 Task: Create a sub task Release to Production / Go Live for the task  Integrate a new online appointment scheduling system for a healthcare provider in the project AgileRadius , assign it to team member softage.5@softage.net and update the status of the sub task to  Completed , set the priority of the sub task to High
Action: Mouse moved to (73, 266)
Screenshot: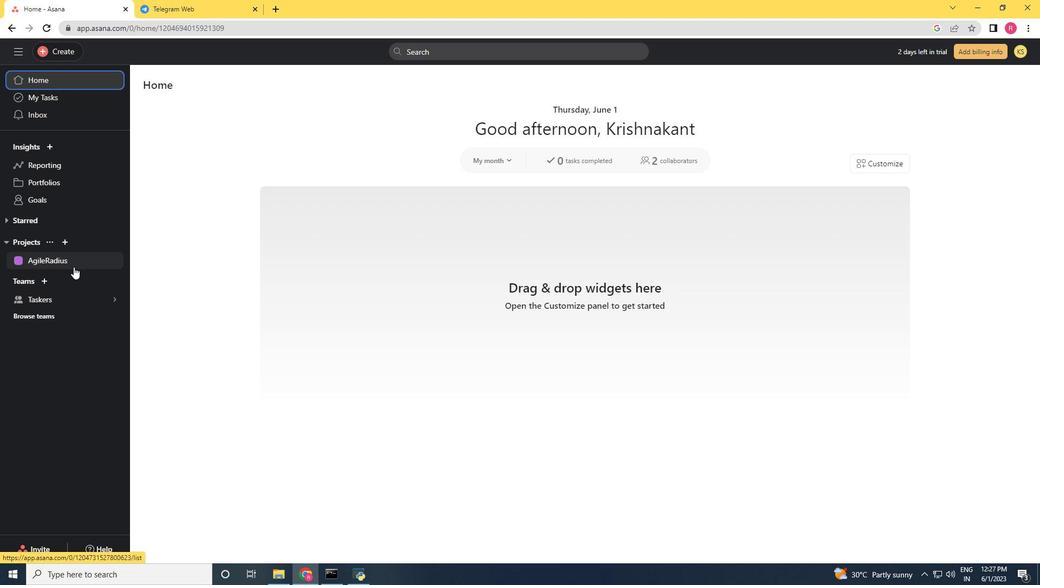 
Action: Mouse pressed left at (73, 266)
Screenshot: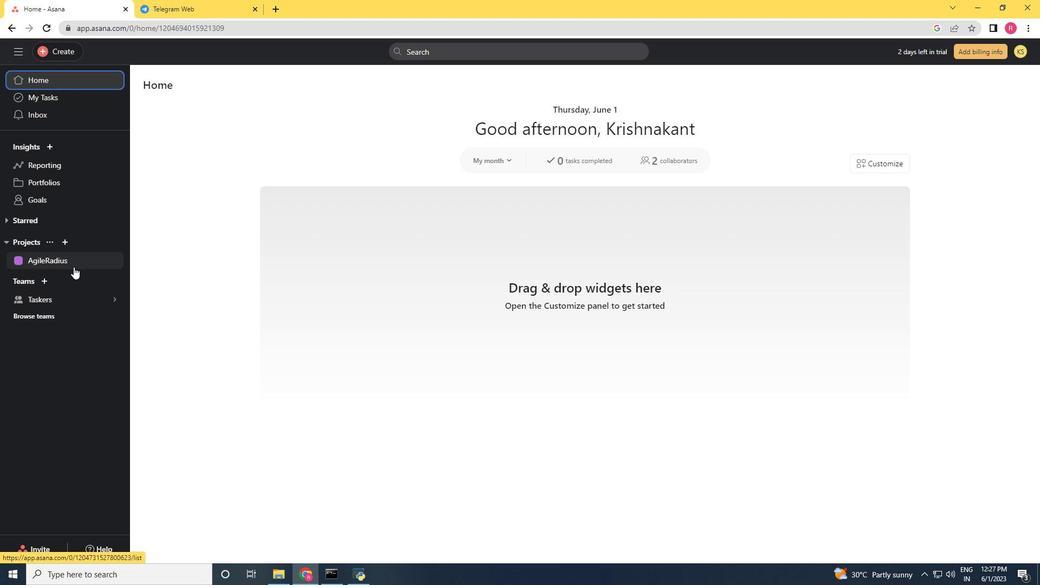 
Action: Mouse moved to (522, 238)
Screenshot: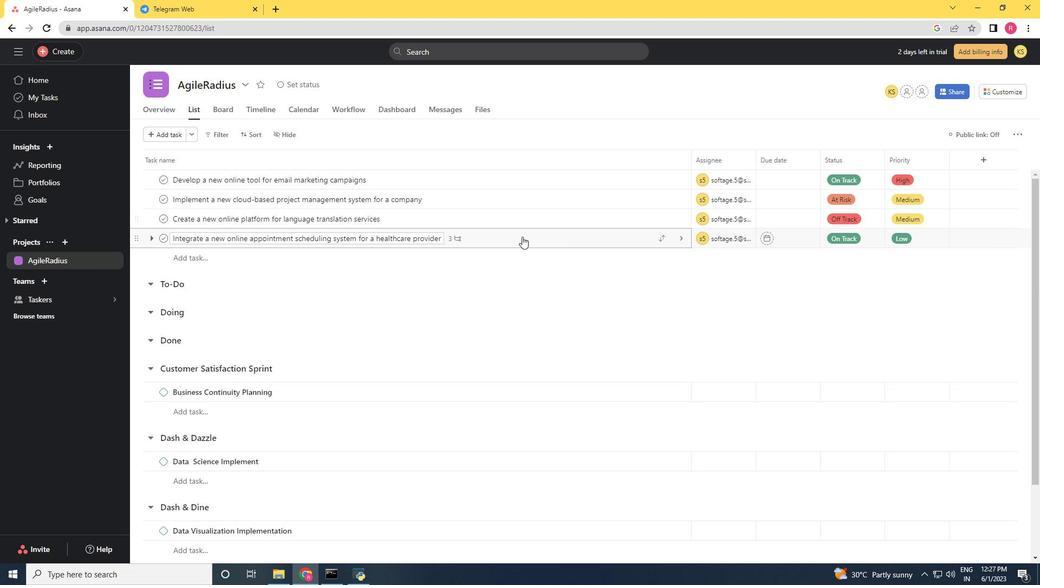 
Action: Mouse pressed left at (522, 238)
Screenshot: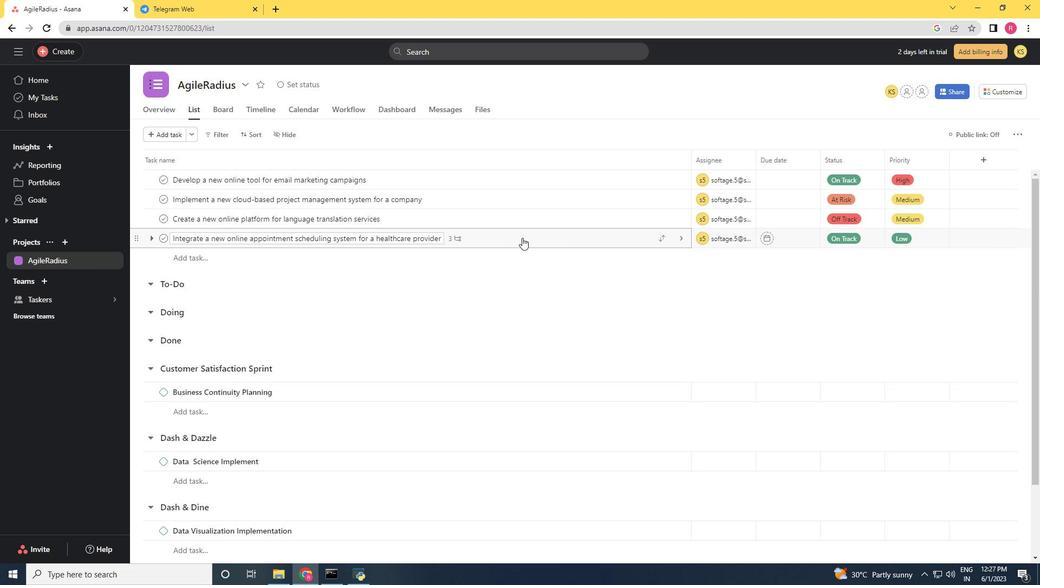 
Action: Mouse moved to (736, 319)
Screenshot: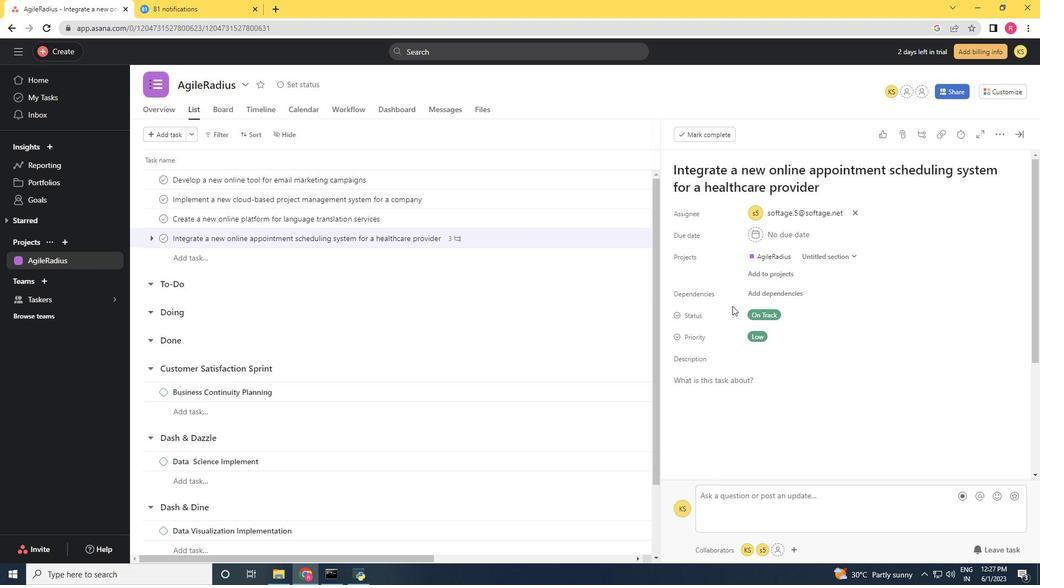 
Action: Mouse scrolled (736, 318) with delta (0, 0)
Screenshot: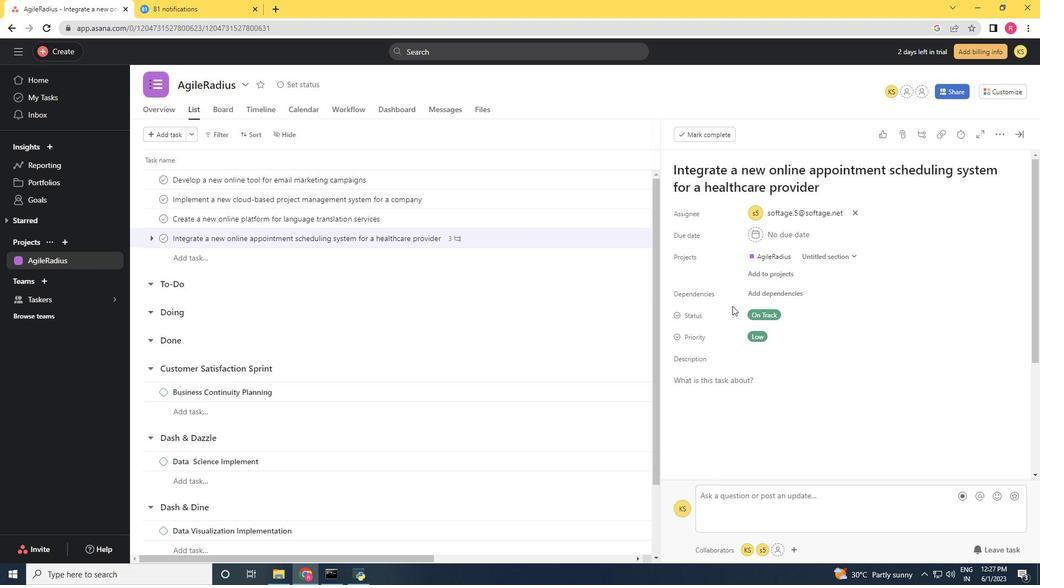 
Action: Mouse moved to (738, 324)
Screenshot: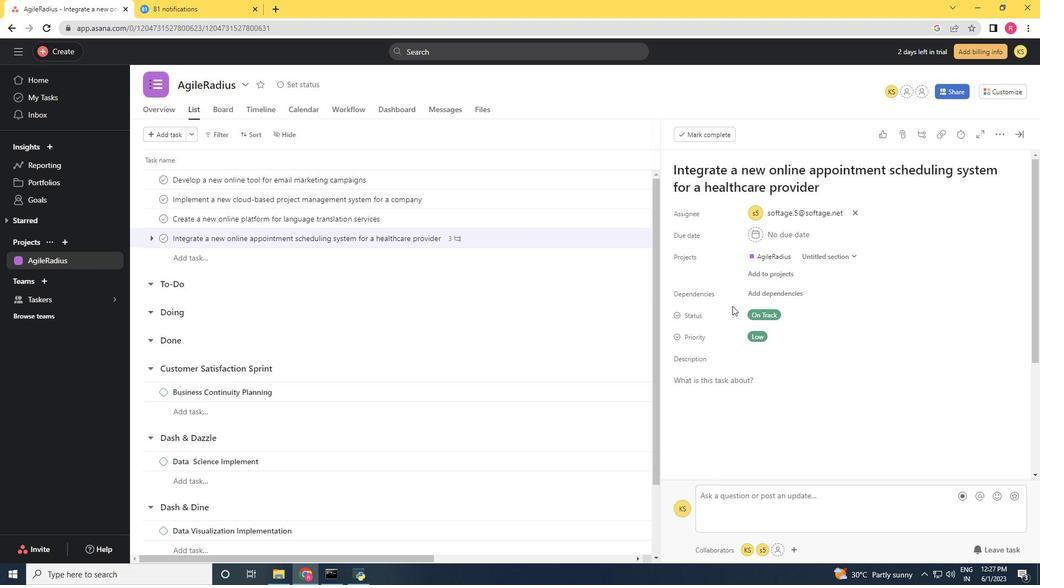 
Action: Mouse scrolled (738, 324) with delta (0, 0)
Screenshot: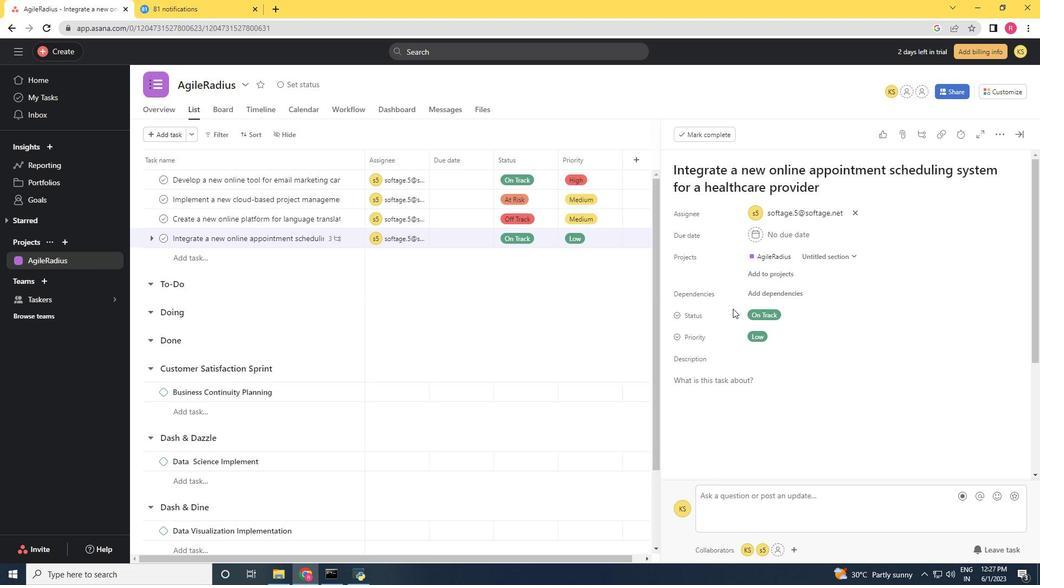 
Action: Mouse moved to (738, 328)
Screenshot: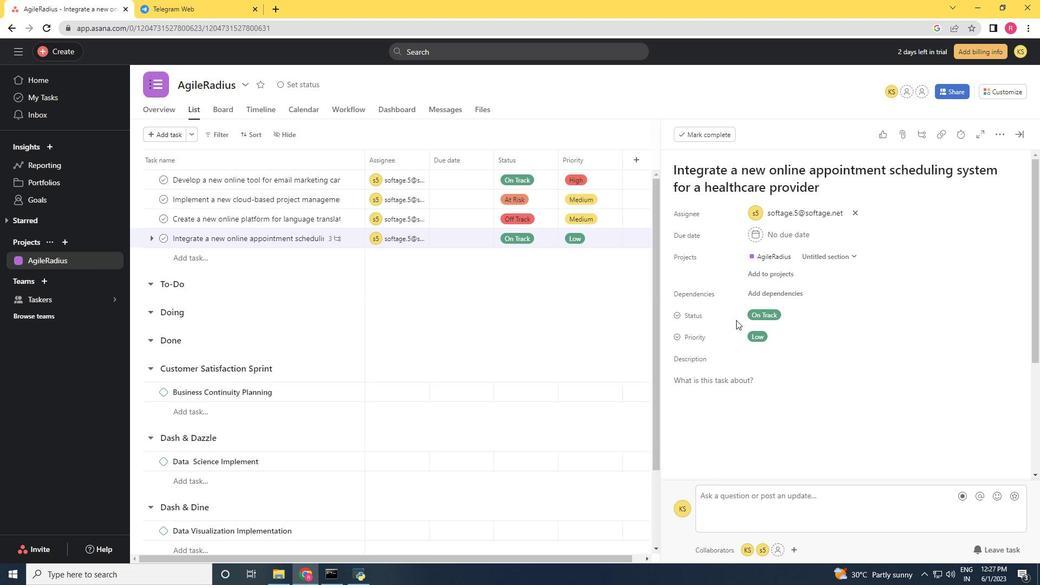 
Action: Mouse scrolled (738, 327) with delta (0, 0)
Screenshot: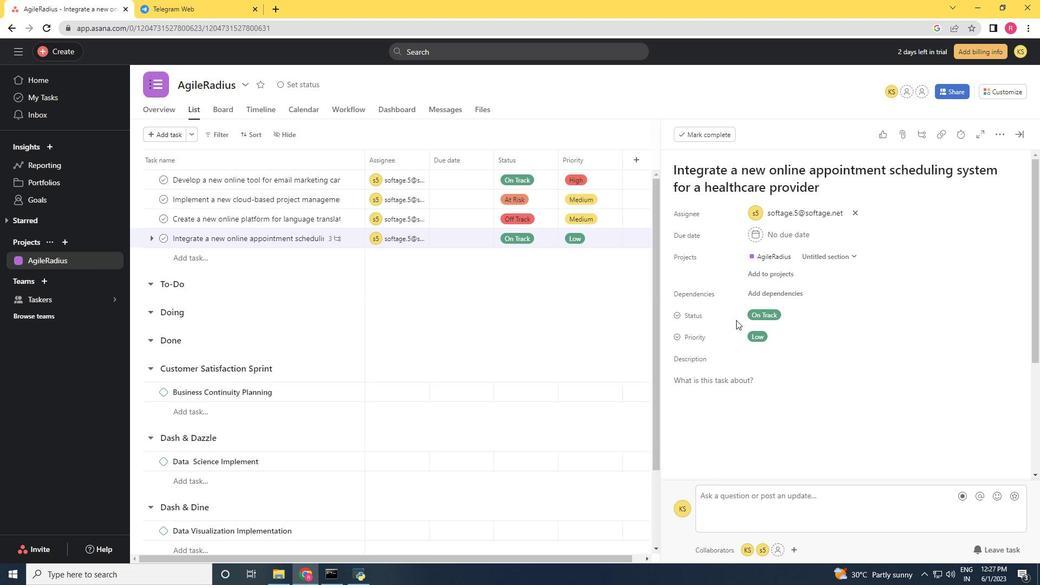 
Action: Mouse moved to (740, 341)
Screenshot: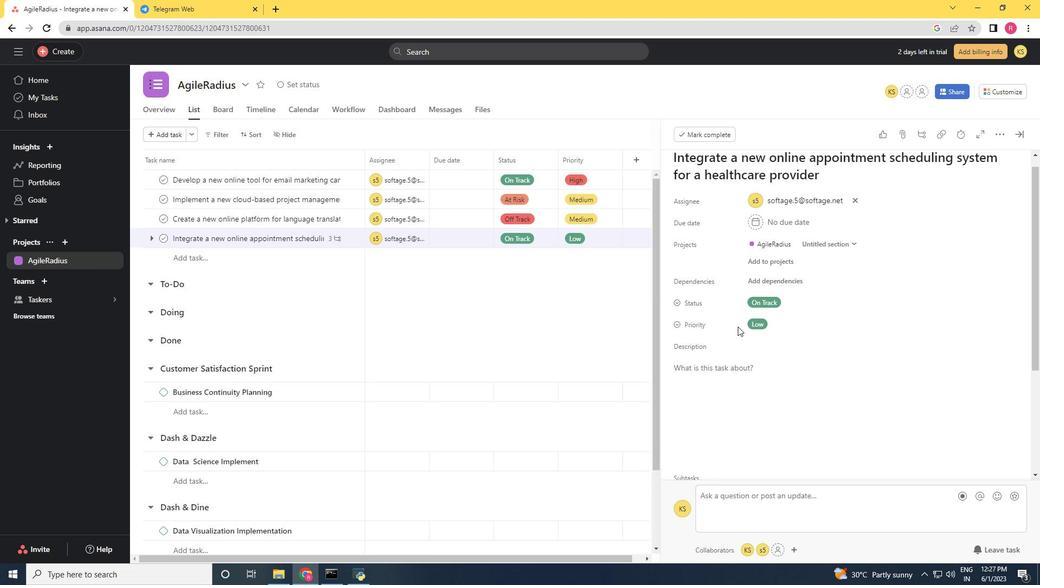 
Action: Mouse scrolled (740, 340) with delta (0, 0)
Screenshot: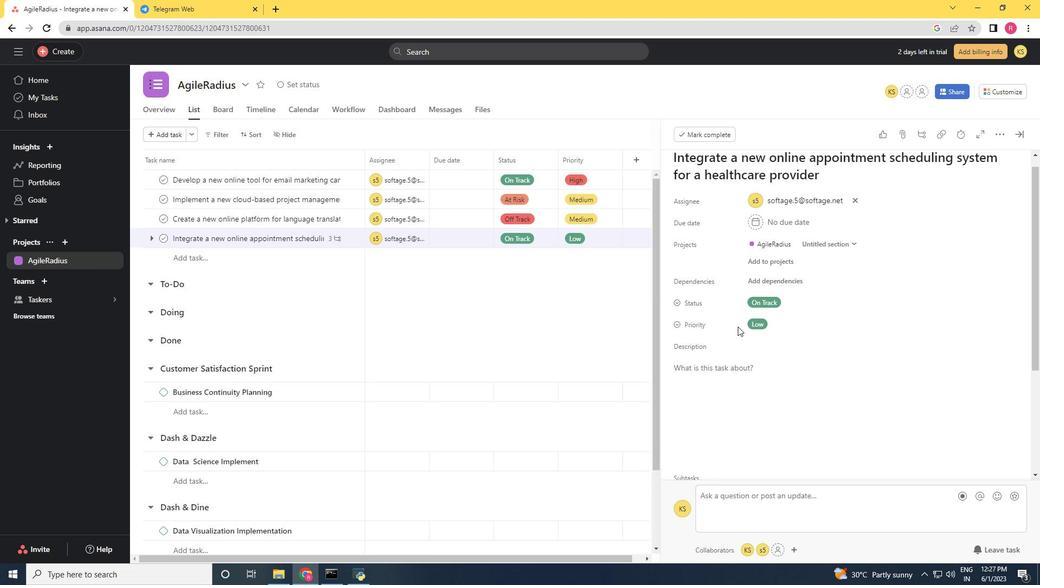 
Action: Mouse moved to (695, 394)
Screenshot: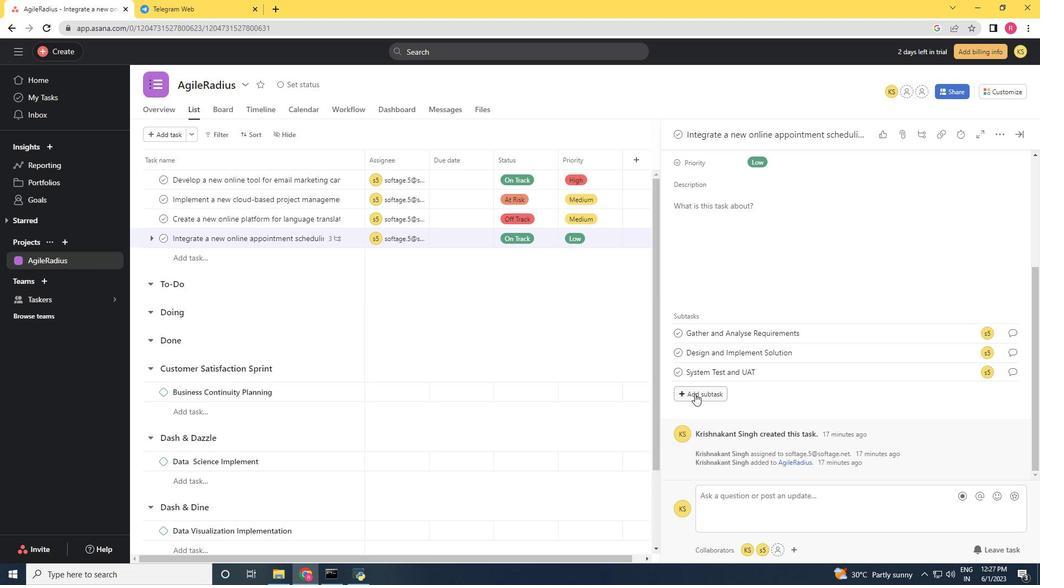 
Action: Mouse pressed left at (695, 394)
Screenshot: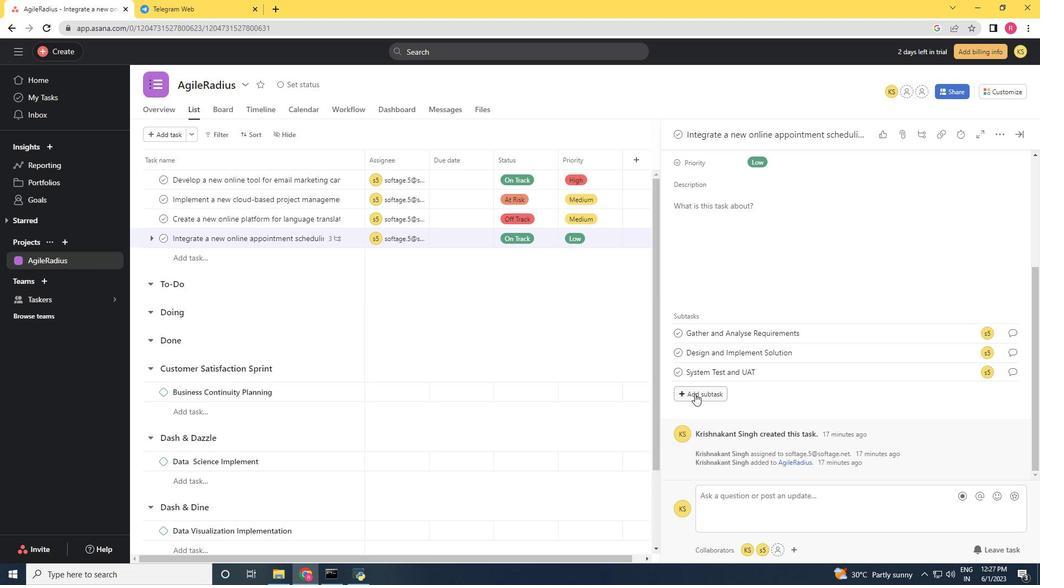 
Action: Mouse moved to (517, 140)
Screenshot: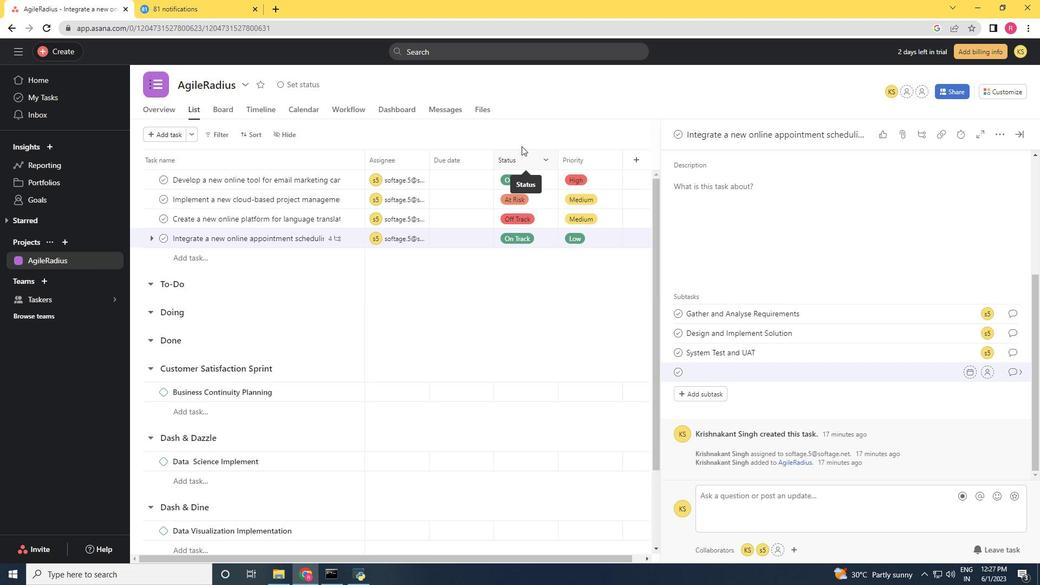 
Action: Key pressed <Key.shift>Reles<Key.space><Key.backspace>e<Key.space>to<Key.space><Key.backspace><Key.backspace><Key.backspace><Key.backspace><Key.backspace><Key.backspace><Key.backspace>ease<Key.space>to<Key.space><Key.shift>Production<Key.space>/<Key.space><Key.shift>Go<Key.space><Key.shift>Live
Screenshot: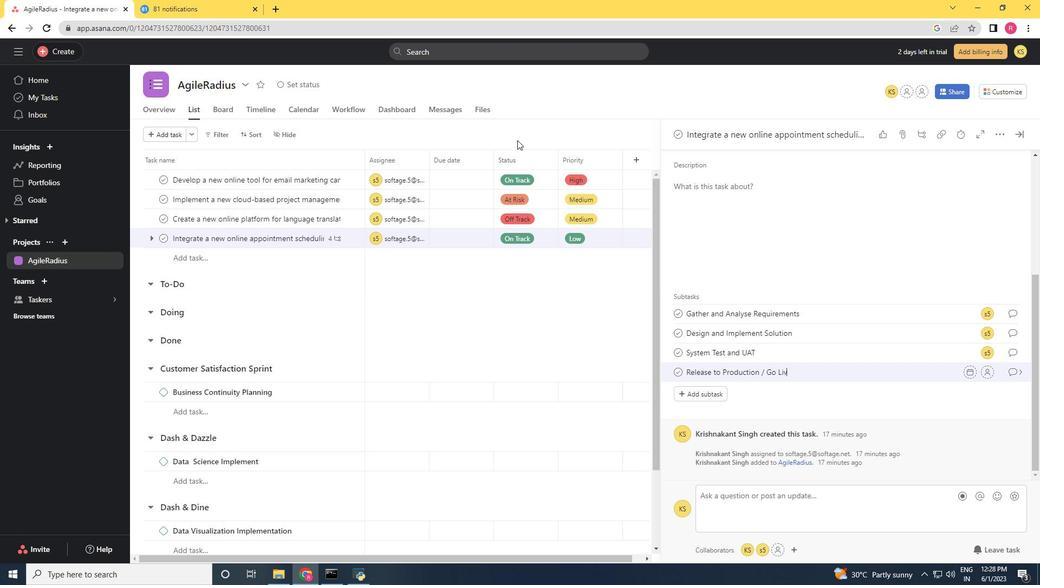 
Action: Mouse moved to (990, 371)
Screenshot: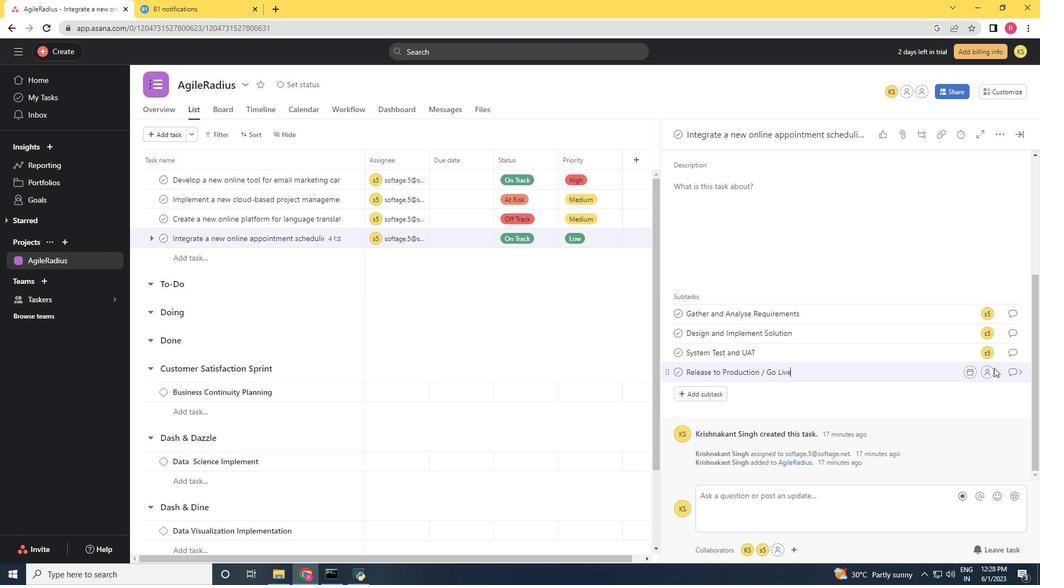 
Action: Mouse pressed left at (990, 371)
Screenshot: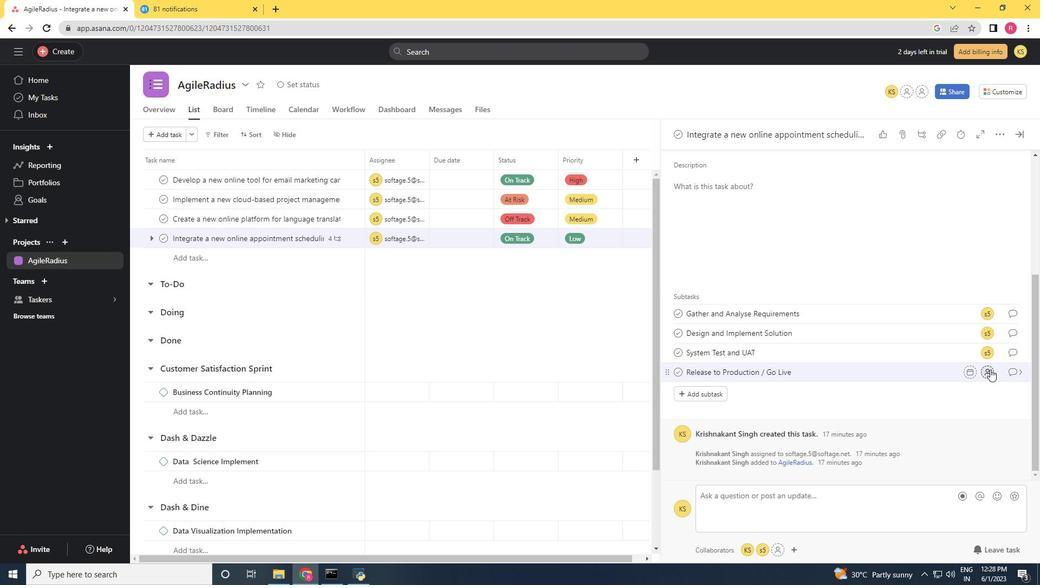 
Action: Mouse moved to (894, 375)
Screenshot: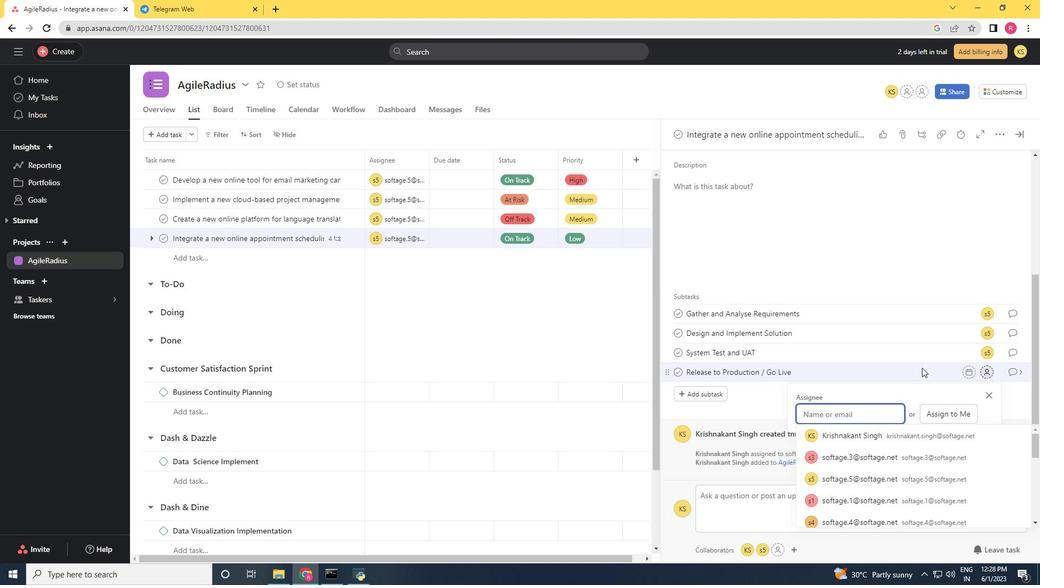 
Action: Key pressed softage.5<Key.shift>@softage.net
Screenshot: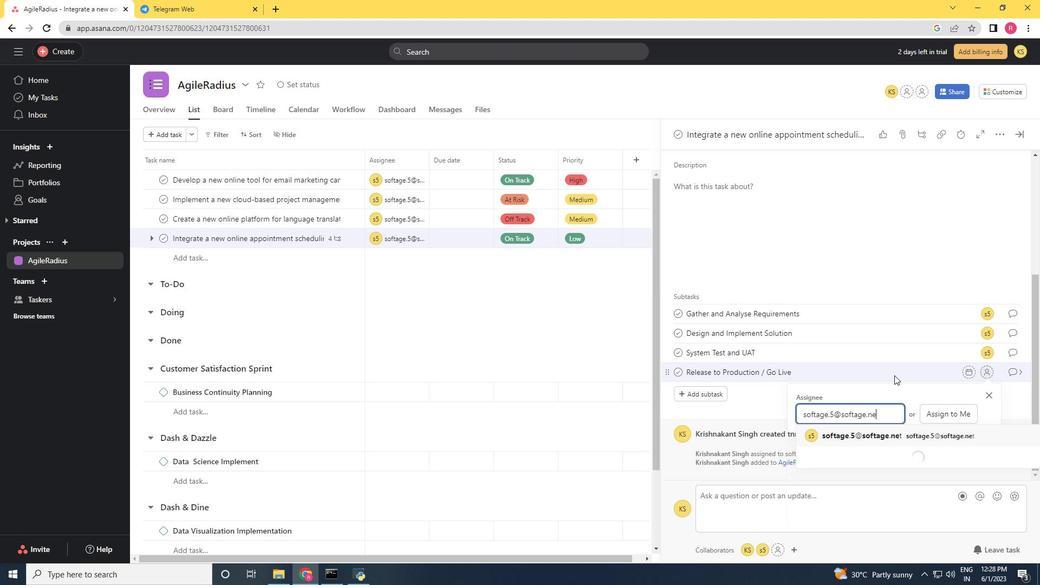 
Action: Mouse moved to (879, 431)
Screenshot: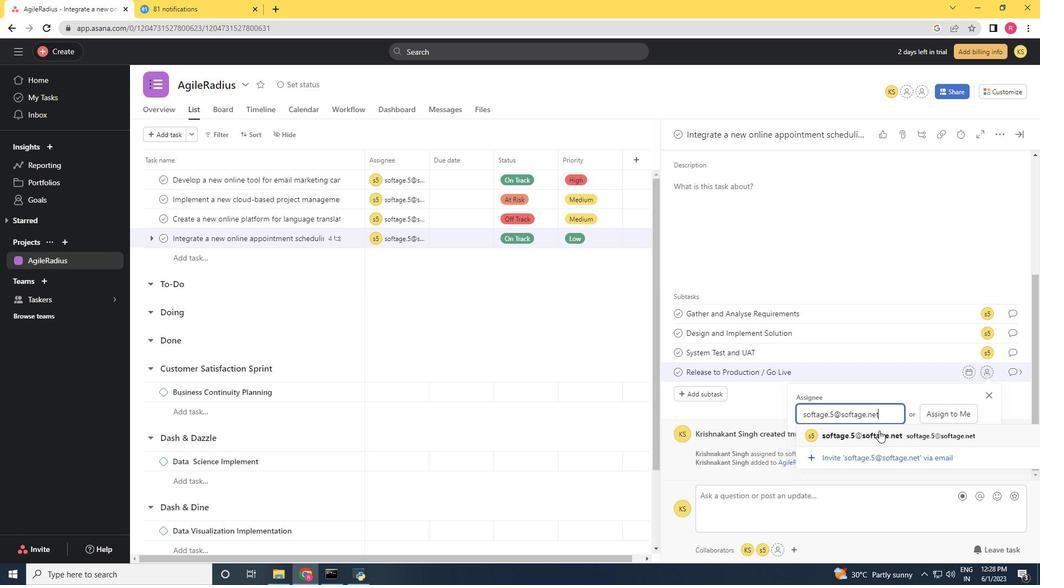 
Action: Mouse pressed left at (879, 431)
Screenshot: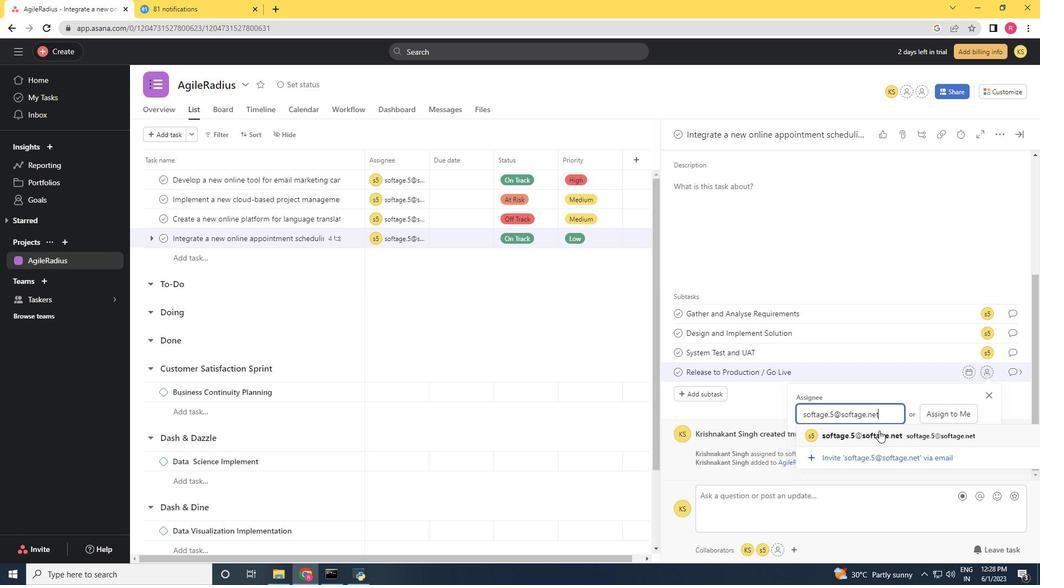 
Action: Mouse moved to (1019, 375)
Screenshot: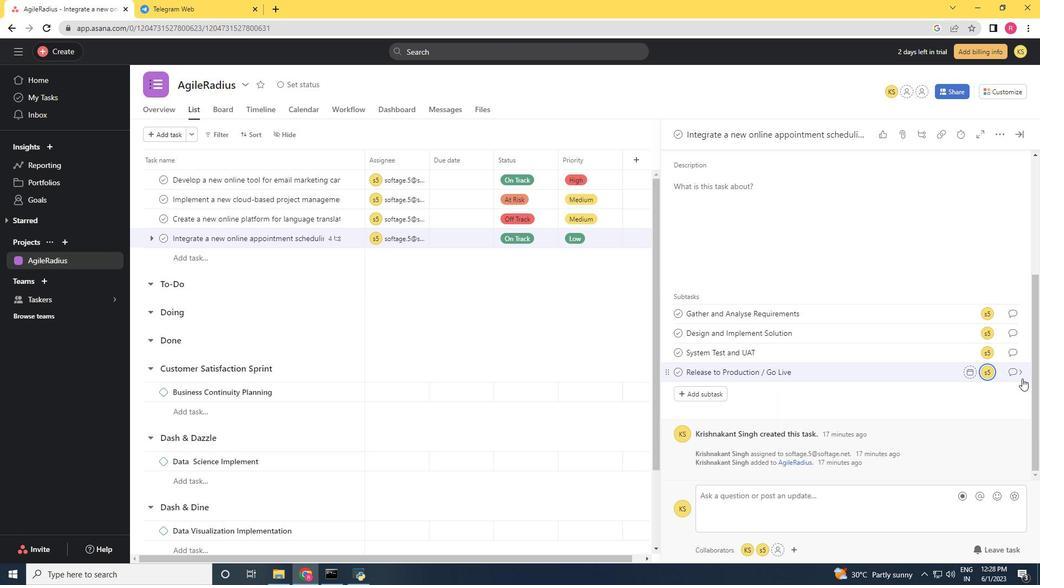 
Action: Mouse pressed left at (1019, 375)
Screenshot: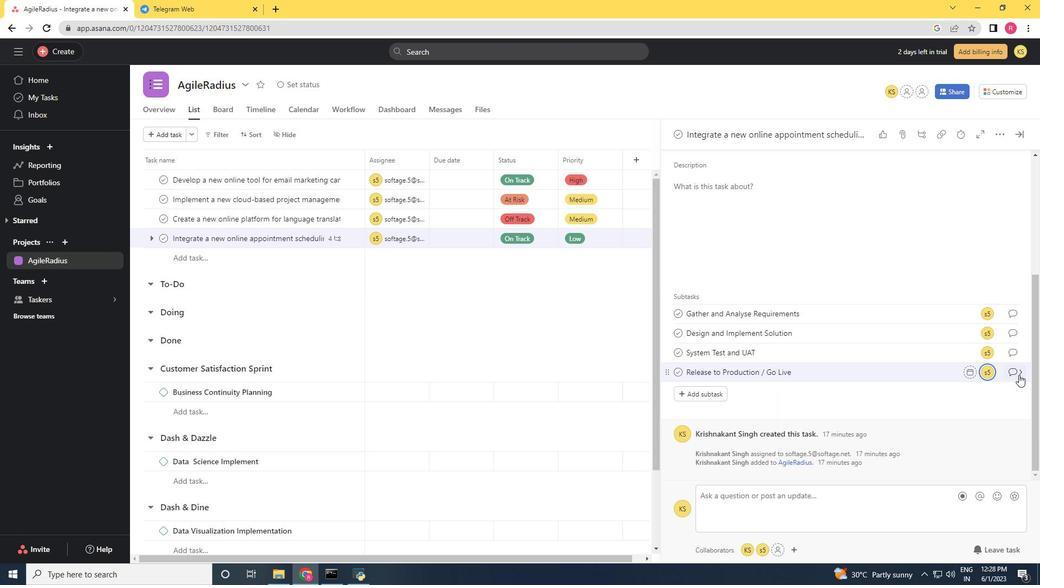
Action: Mouse moved to (719, 287)
Screenshot: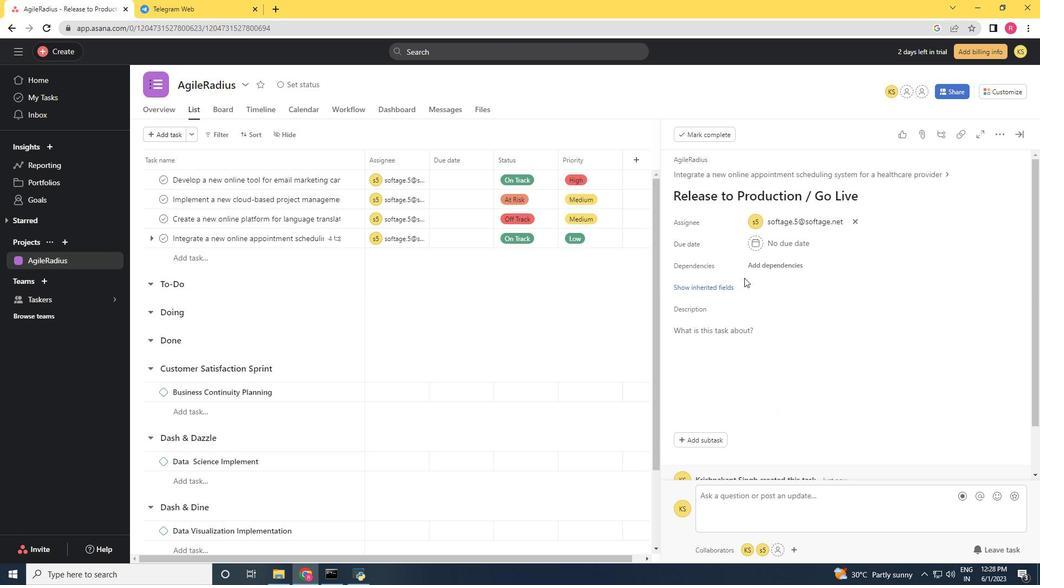 
Action: Mouse pressed left at (719, 287)
Screenshot: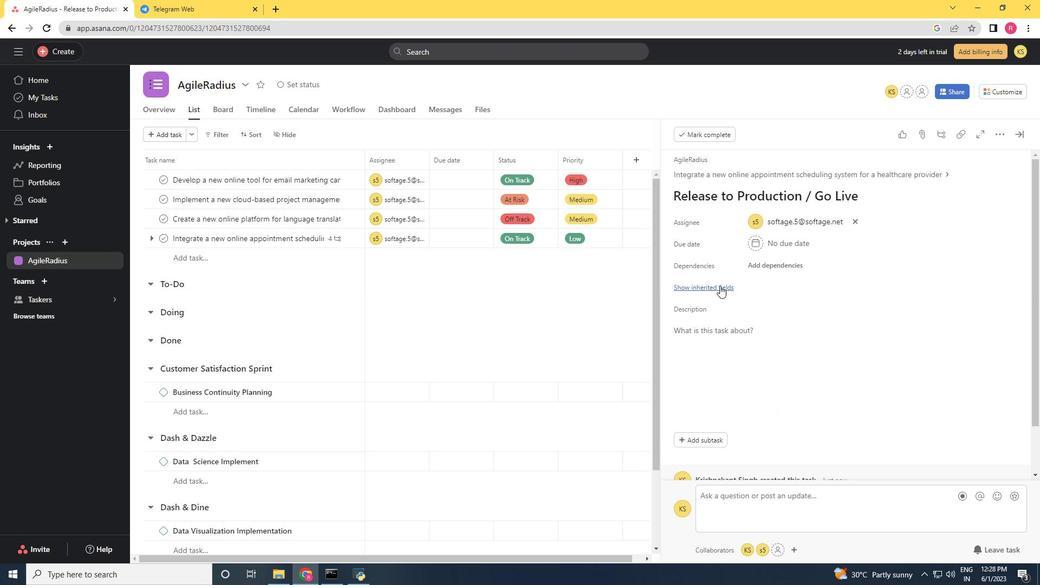 
Action: Mouse moved to (763, 305)
Screenshot: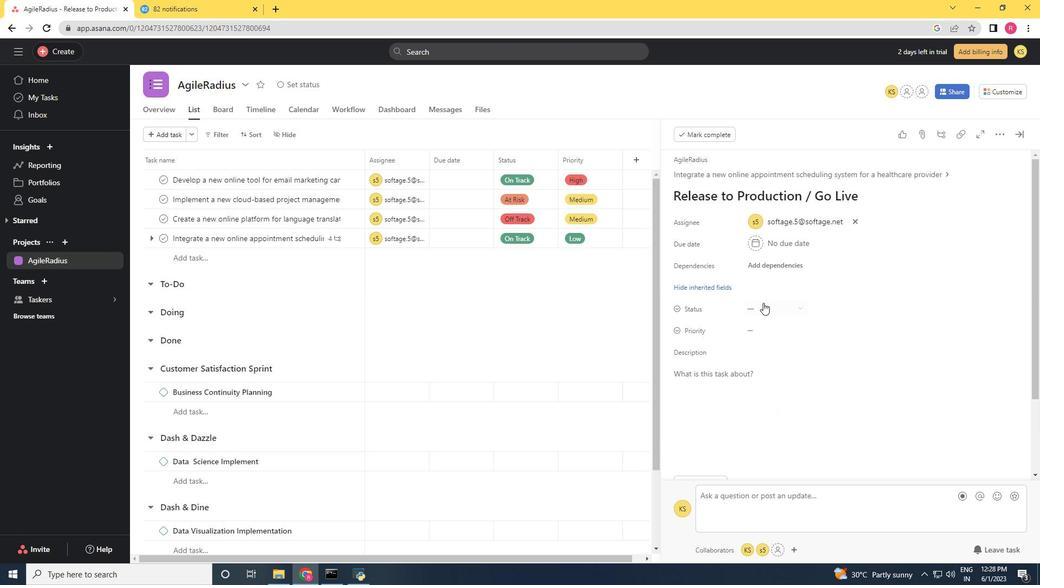
Action: Mouse pressed left at (763, 305)
Screenshot: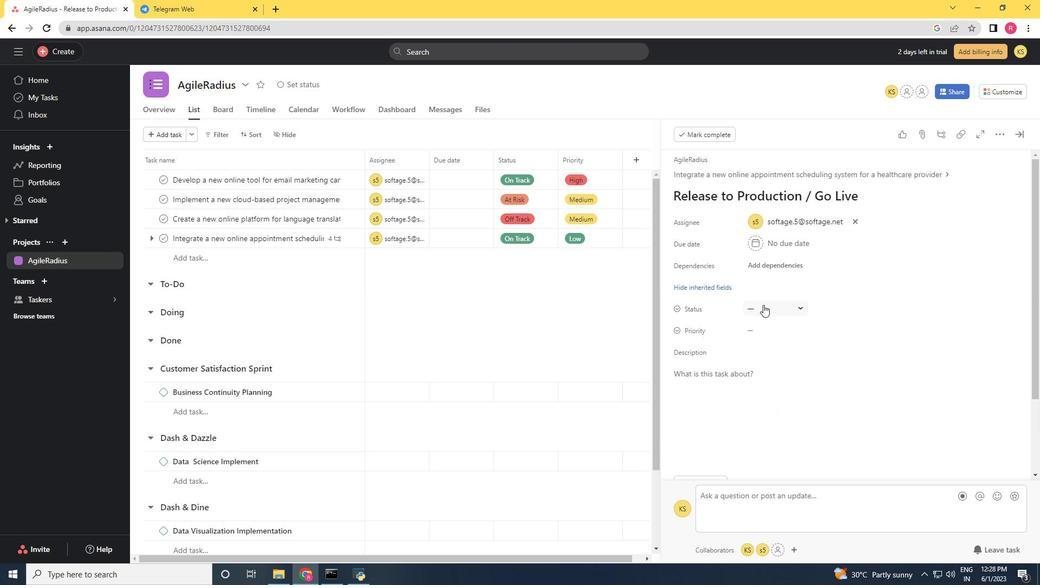 
Action: Mouse moved to (777, 400)
Screenshot: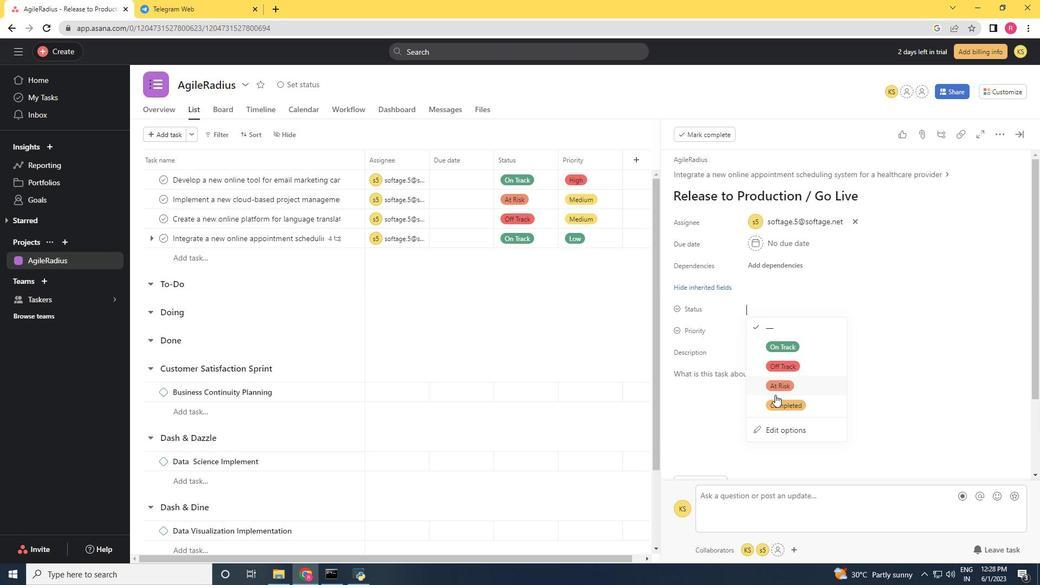 
Action: Mouse pressed left at (777, 400)
Screenshot: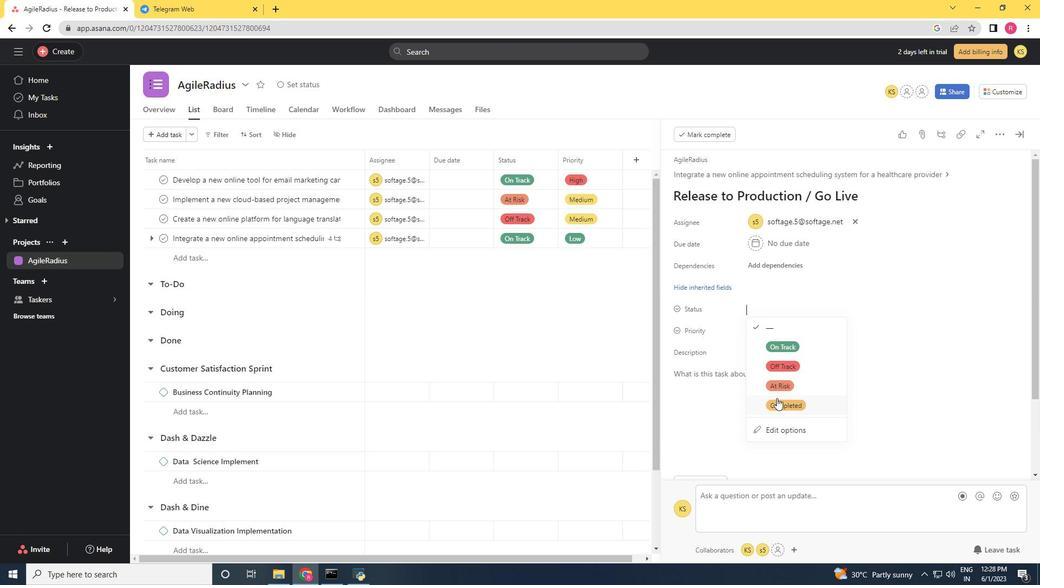 
Action: Mouse moved to (768, 331)
Screenshot: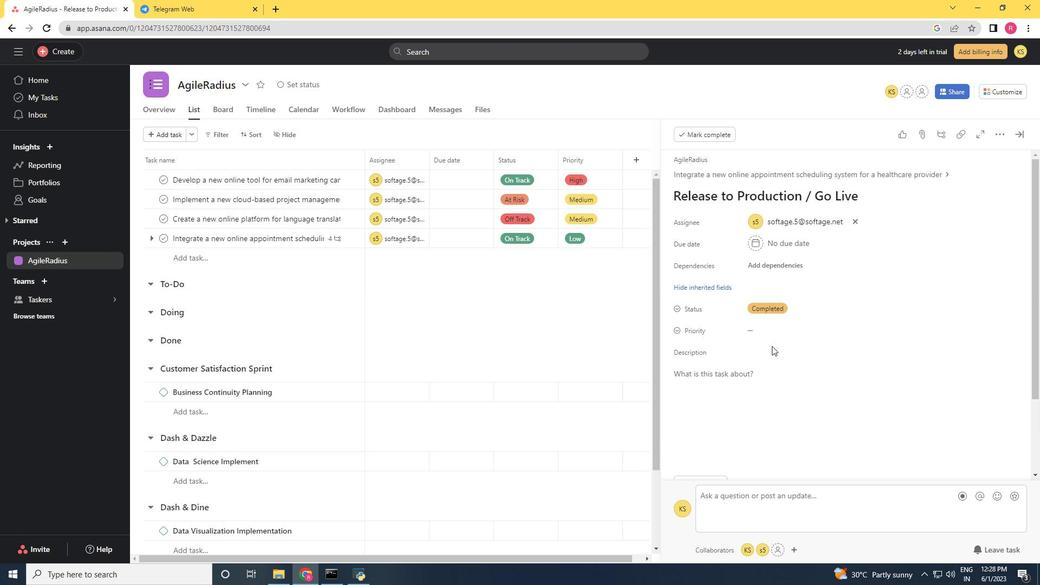 
Action: Mouse pressed left at (768, 331)
Screenshot: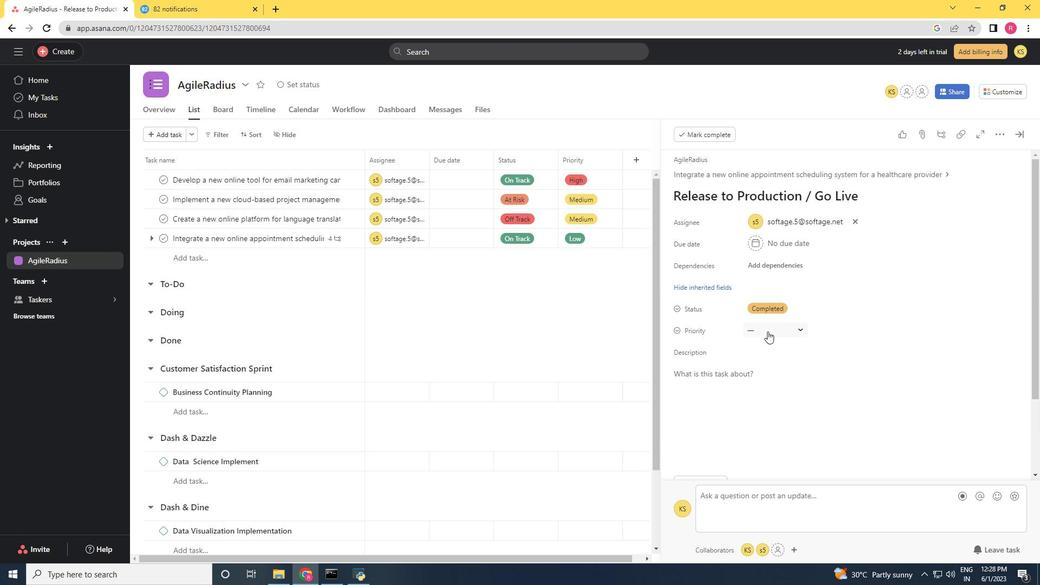 
Action: Mouse moved to (777, 369)
Screenshot: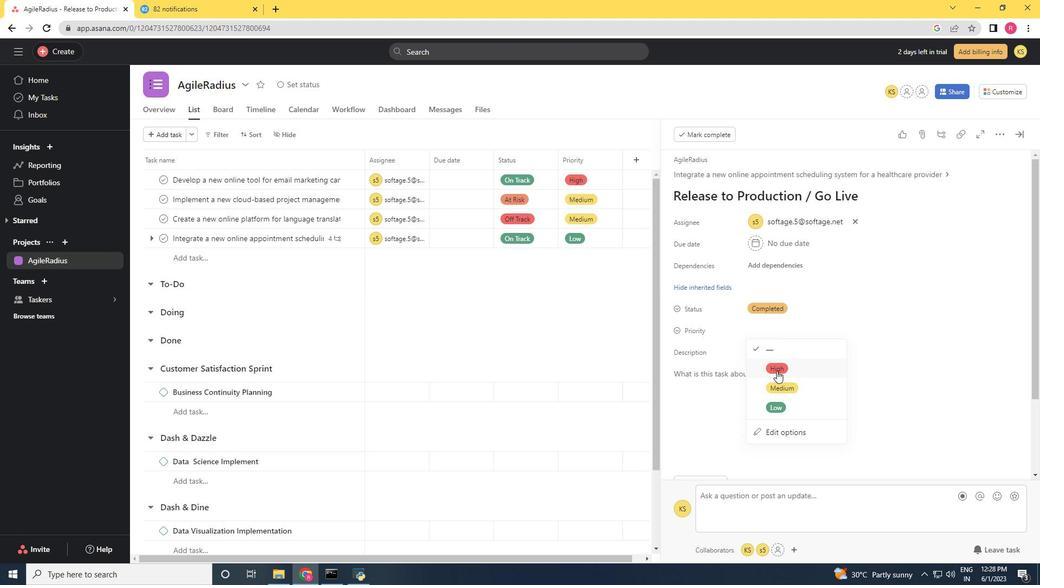 
Action: Mouse pressed left at (777, 369)
Screenshot: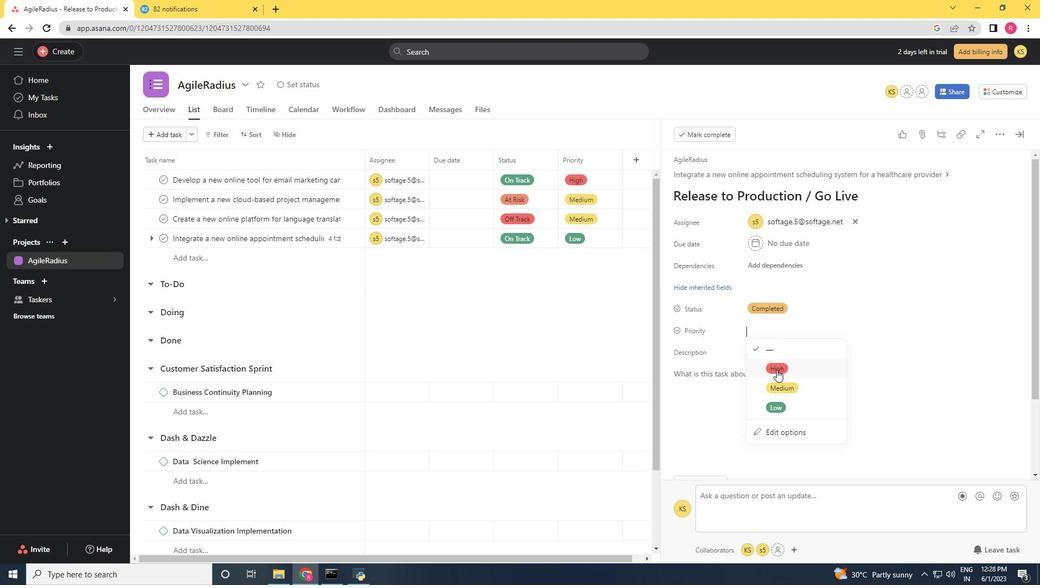 
Action: Mouse moved to (557, 426)
Screenshot: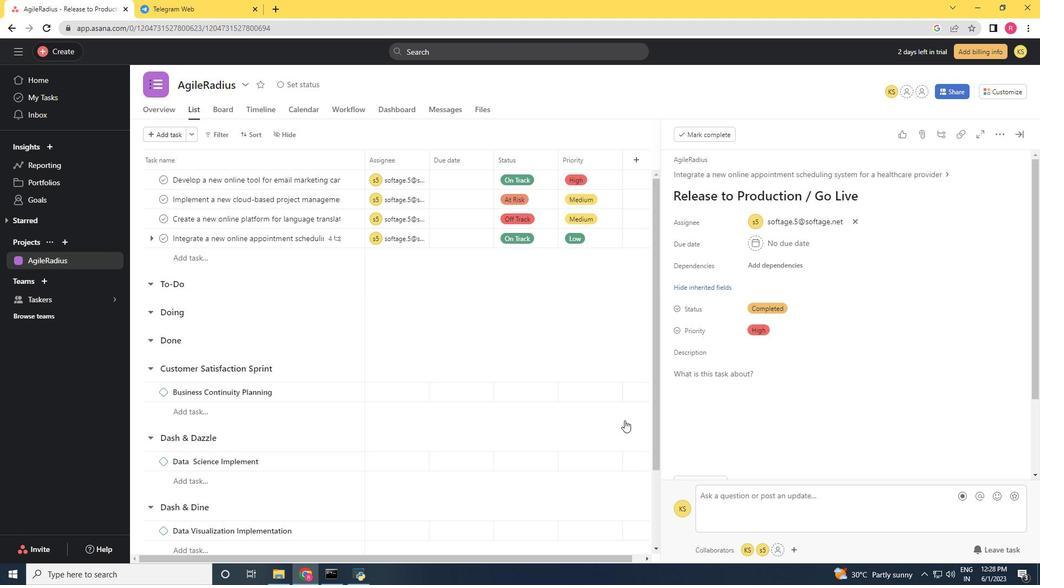 
